Task: Add Nordic Naturals Complete Omega to the cart.
Action: Mouse moved to (247, 121)
Screenshot: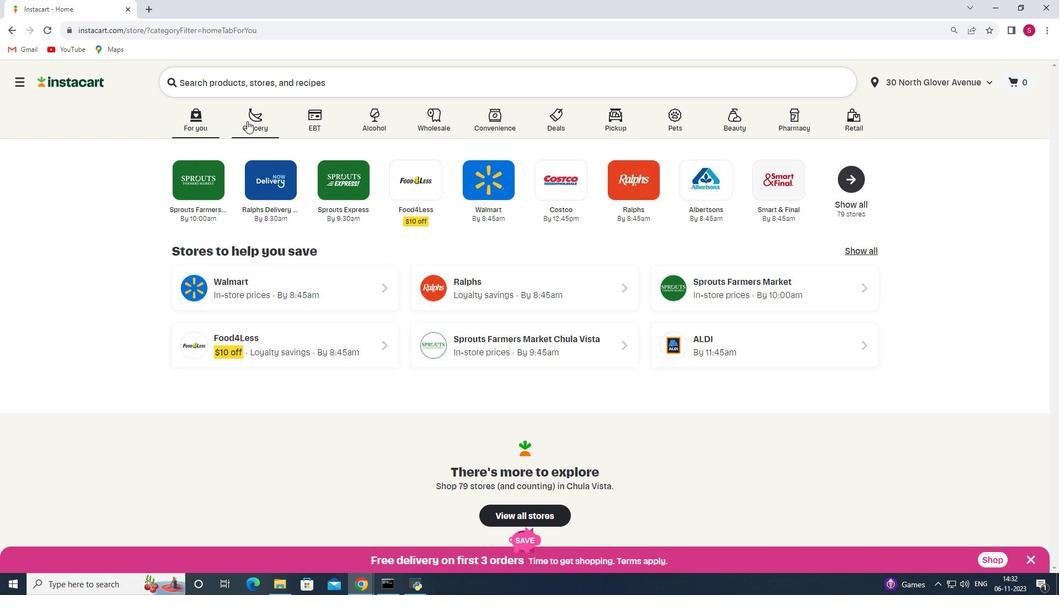 
Action: Mouse pressed left at (247, 121)
Screenshot: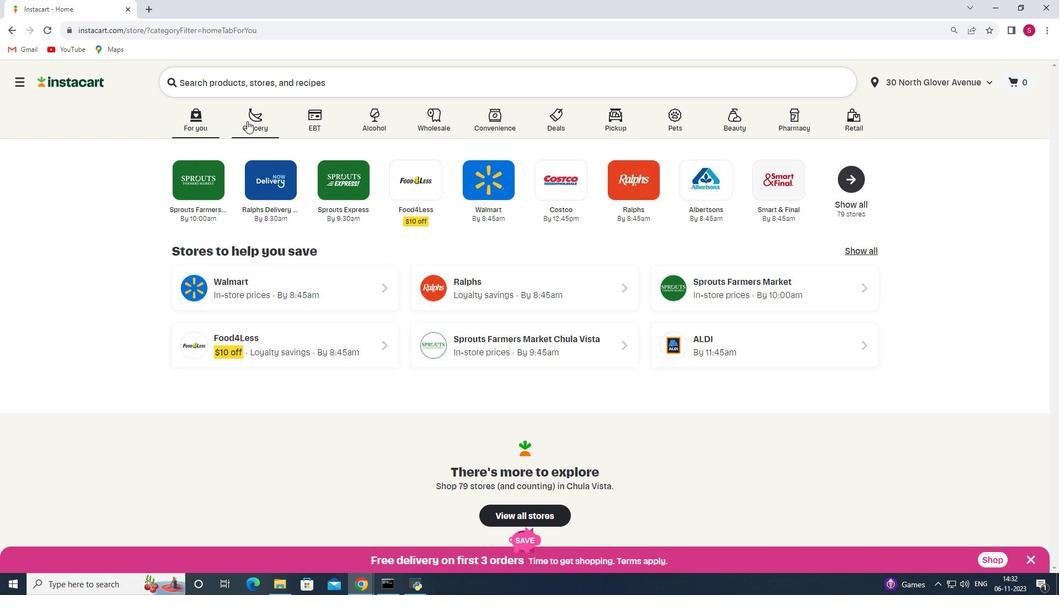 
Action: Mouse moved to (236, 342)
Screenshot: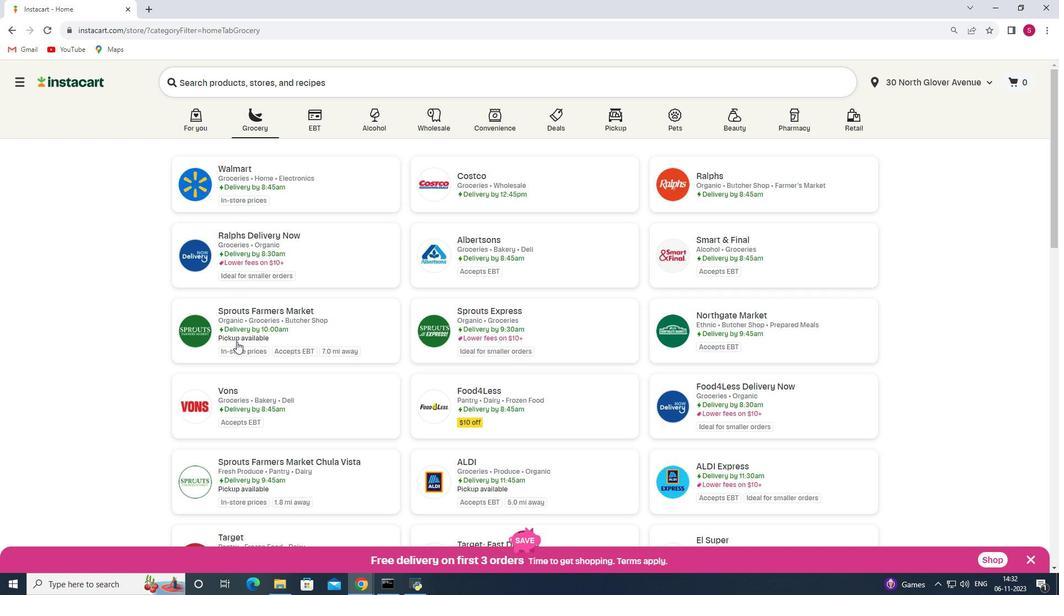 
Action: Mouse pressed left at (236, 342)
Screenshot: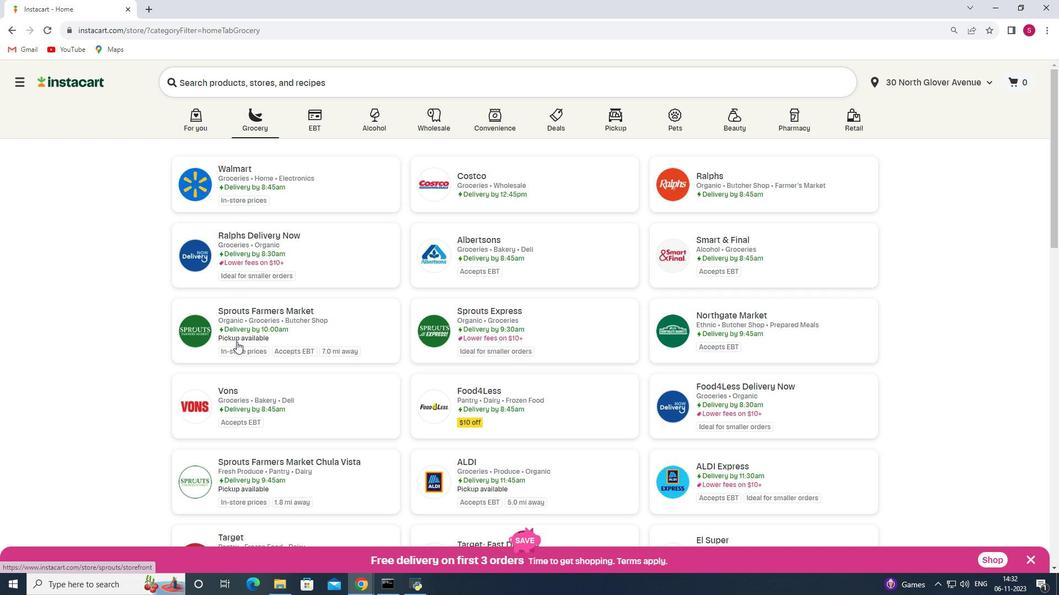 
Action: Mouse moved to (68, 453)
Screenshot: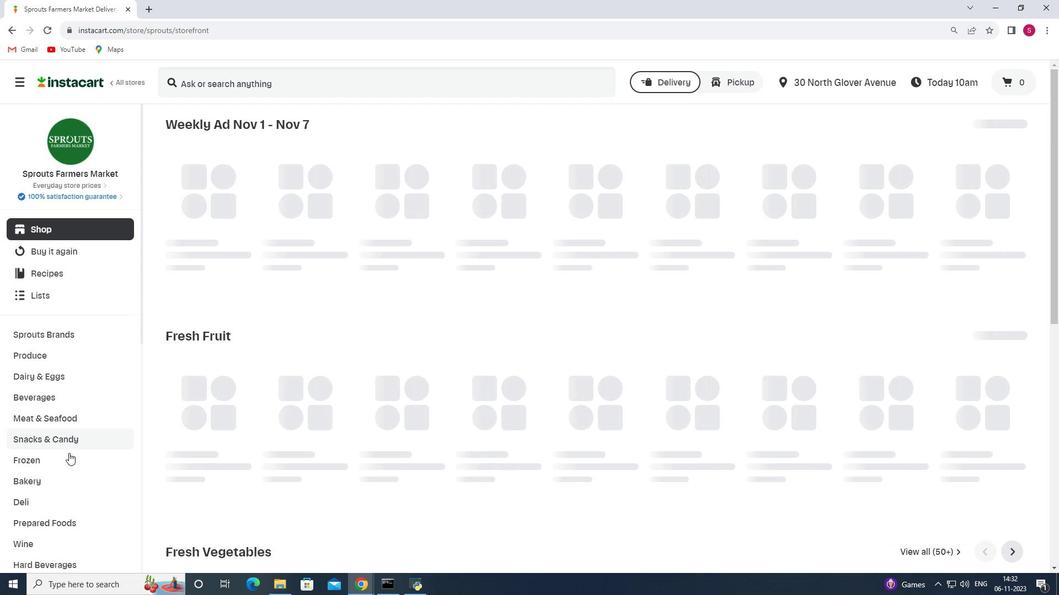 
Action: Mouse scrolled (68, 452) with delta (0, 0)
Screenshot: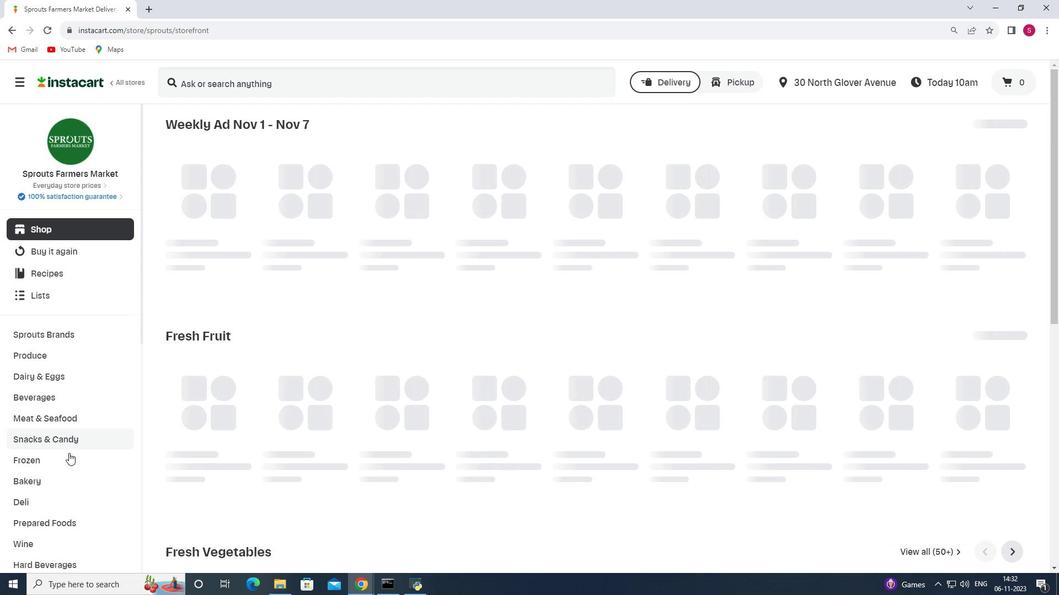 
Action: Mouse scrolled (68, 452) with delta (0, 0)
Screenshot: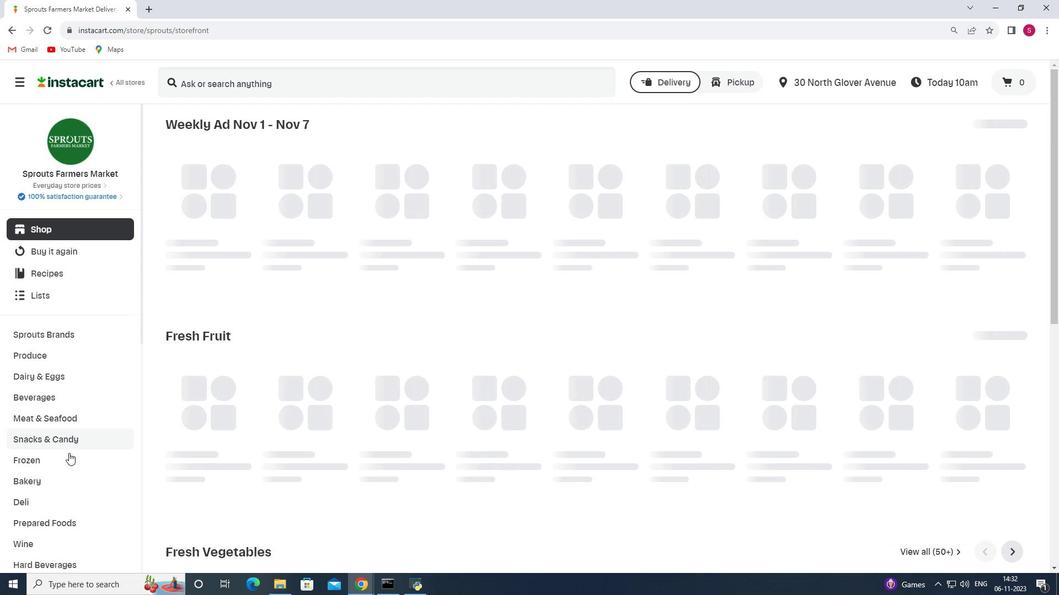 
Action: Mouse scrolled (68, 452) with delta (0, 0)
Screenshot: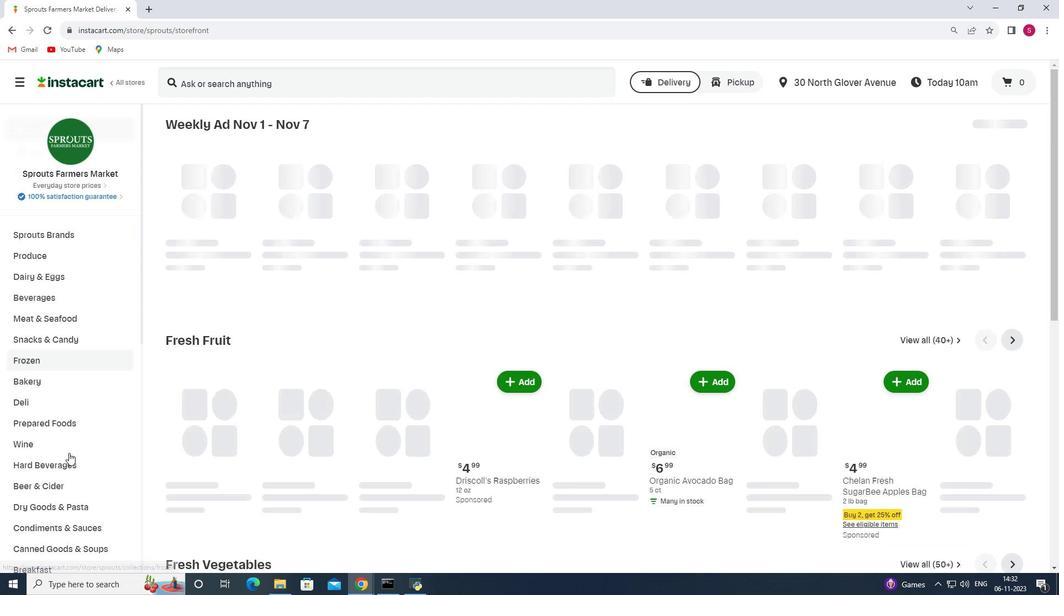 
Action: Mouse scrolled (68, 452) with delta (0, 0)
Screenshot: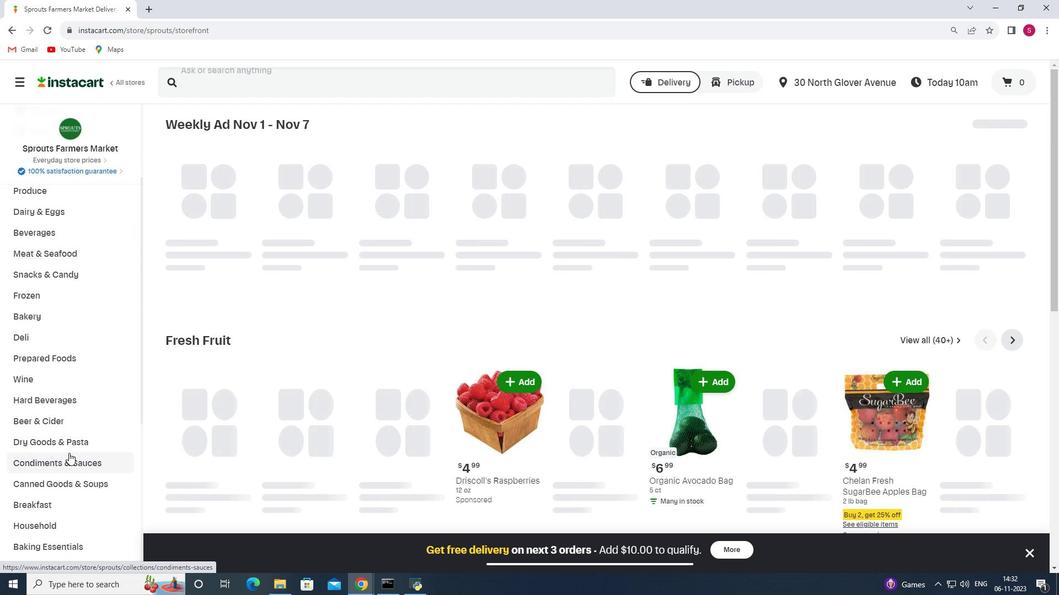 
Action: Mouse scrolled (68, 452) with delta (0, 0)
Screenshot: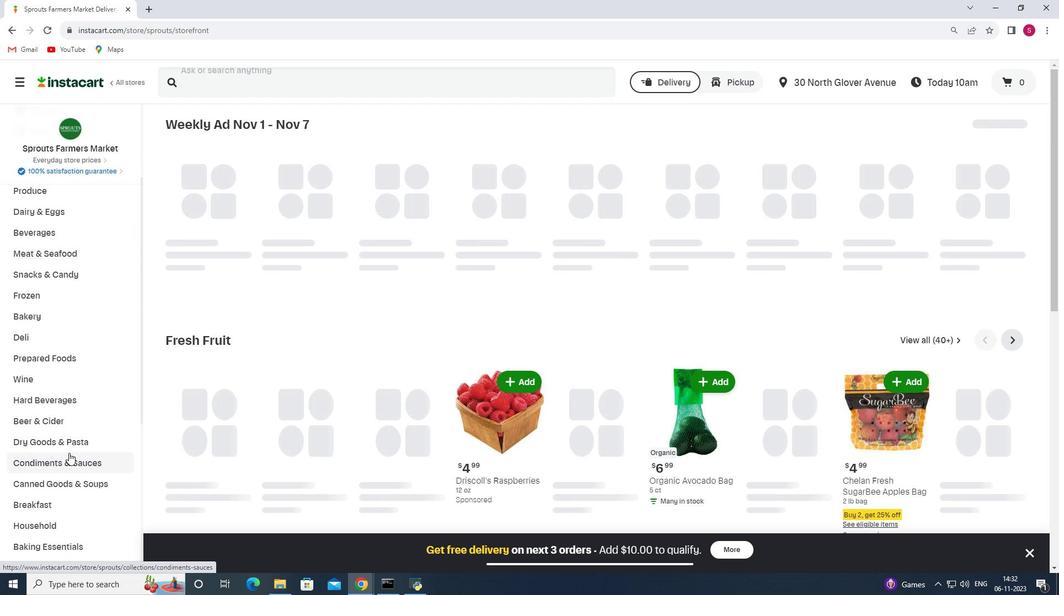 
Action: Mouse scrolled (68, 452) with delta (0, 0)
Screenshot: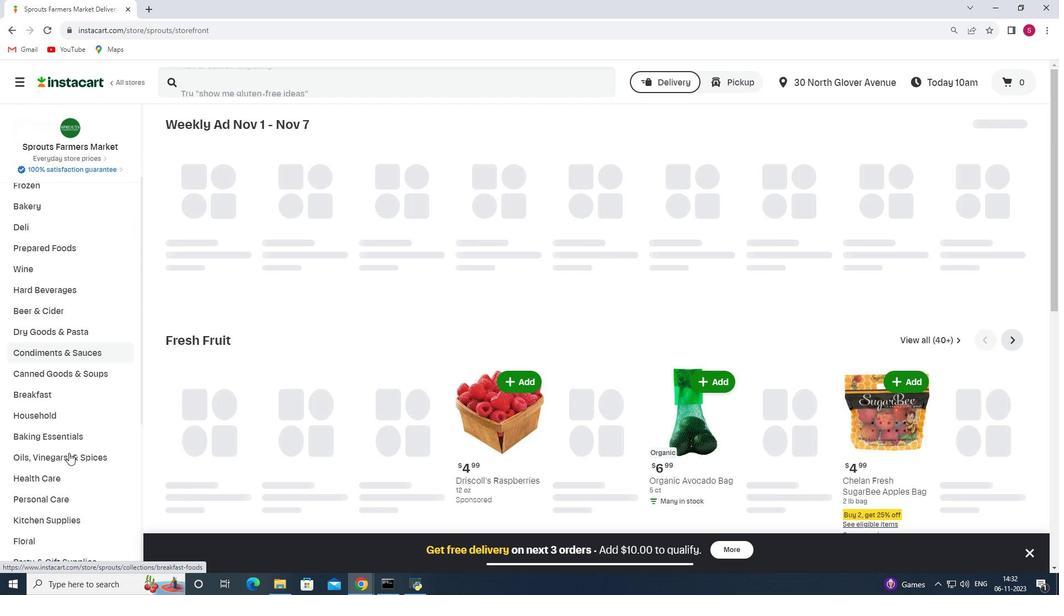 
Action: Mouse moved to (57, 475)
Screenshot: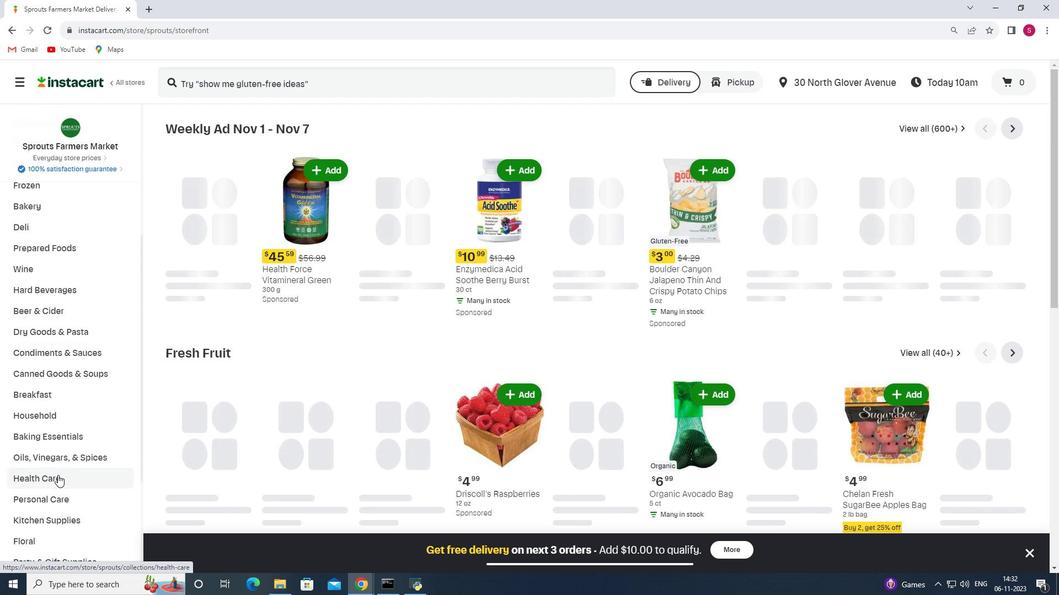 
Action: Mouse pressed left at (57, 475)
Screenshot: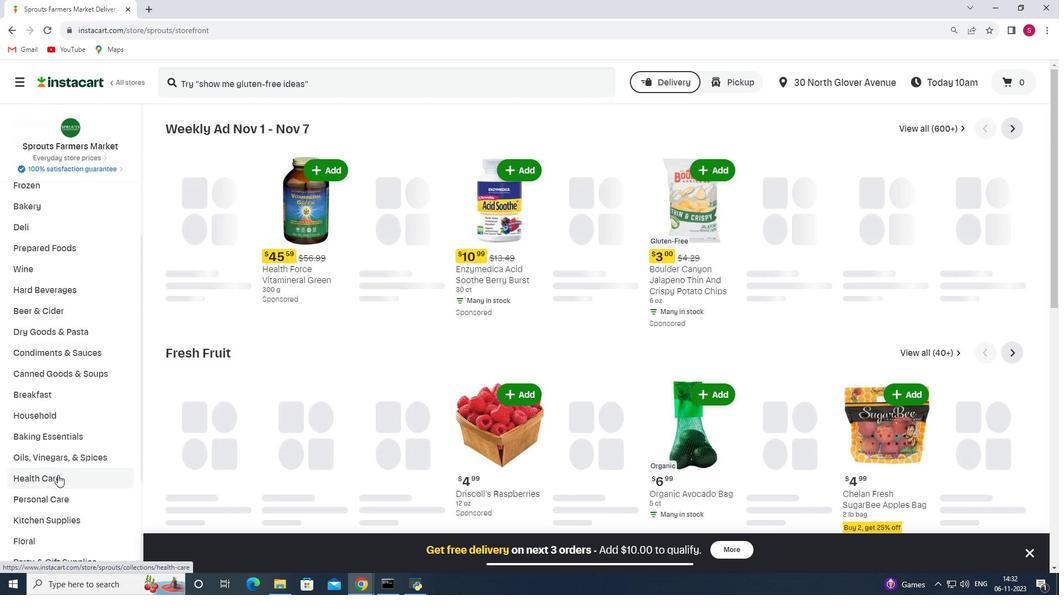 
Action: Mouse moved to (385, 156)
Screenshot: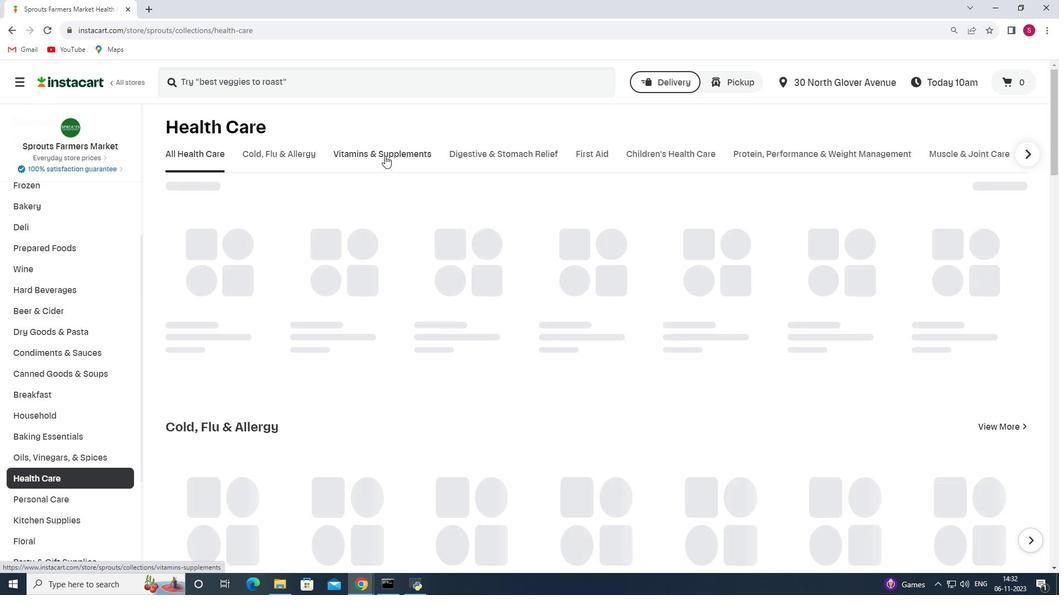 
Action: Mouse pressed left at (385, 156)
Screenshot: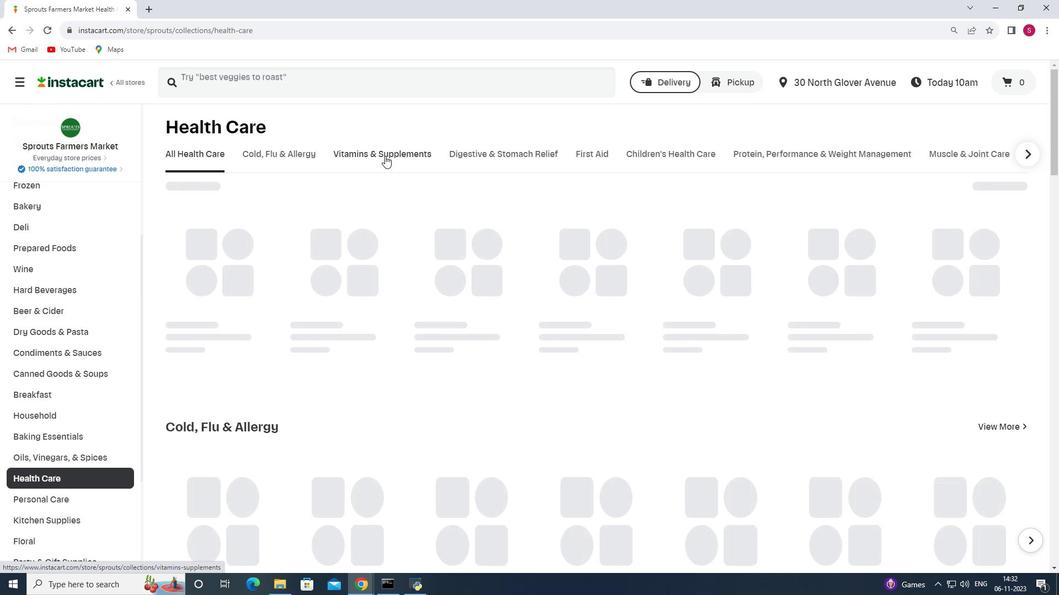 
Action: Mouse moved to (764, 205)
Screenshot: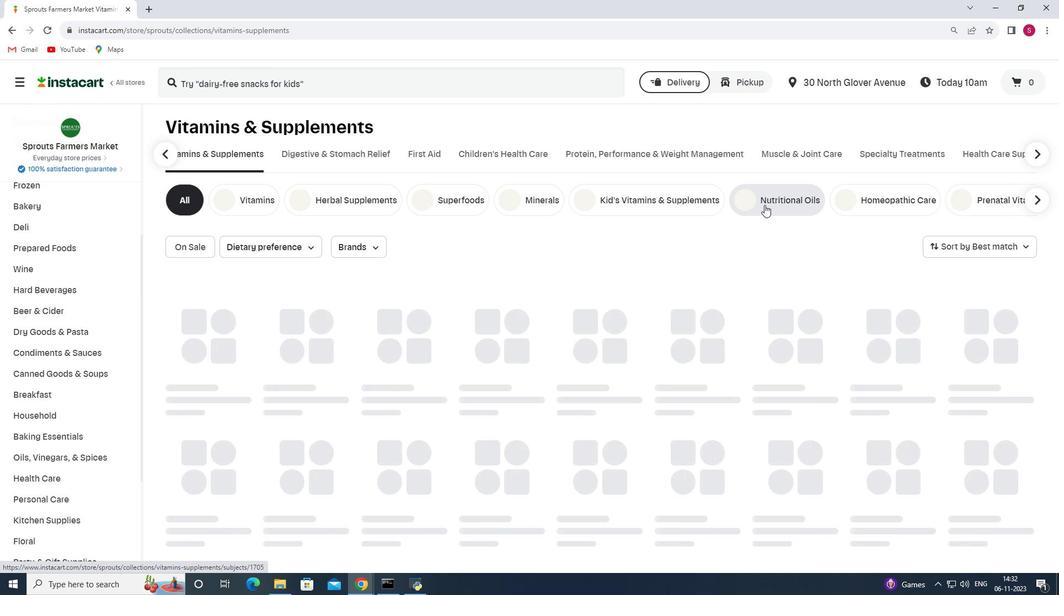 
Action: Mouse pressed left at (764, 205)
Screenshot: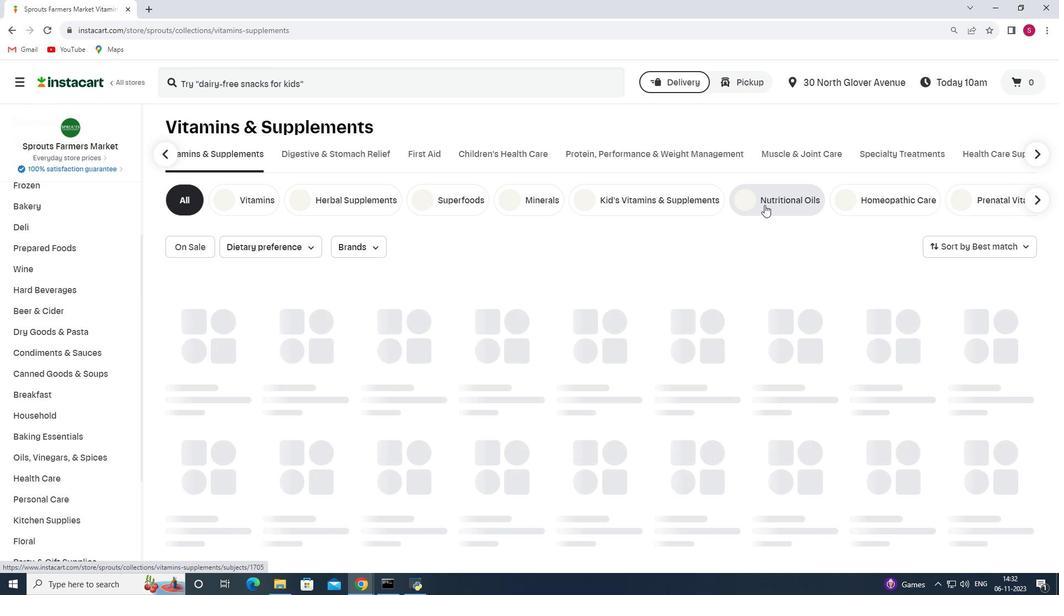 
Action: Mouse moved to (266, 75)
Screenshot: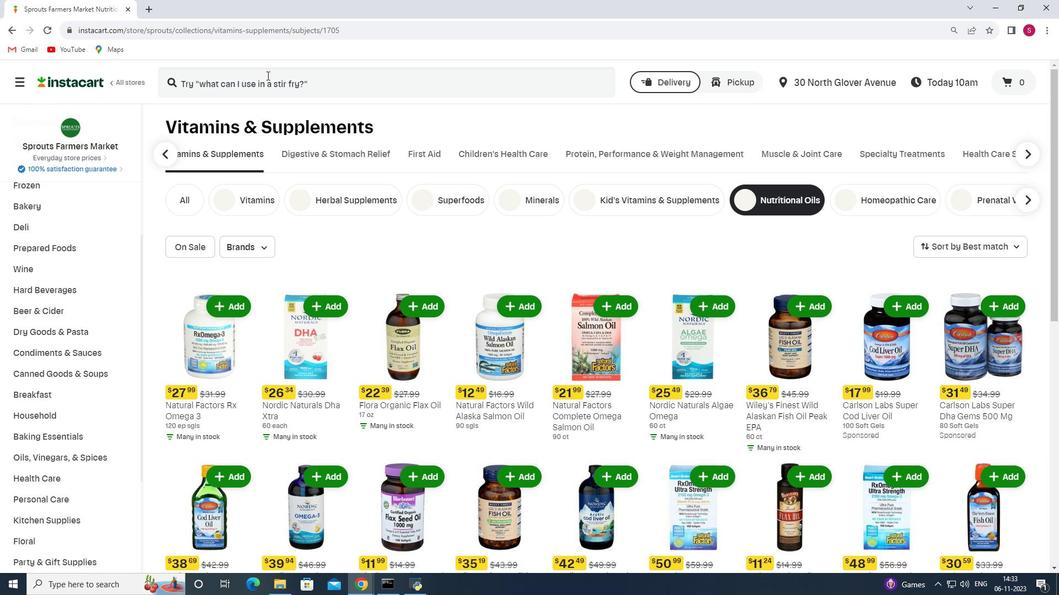 
Action: Mouse pressed left at (266, 75)
Screenshot: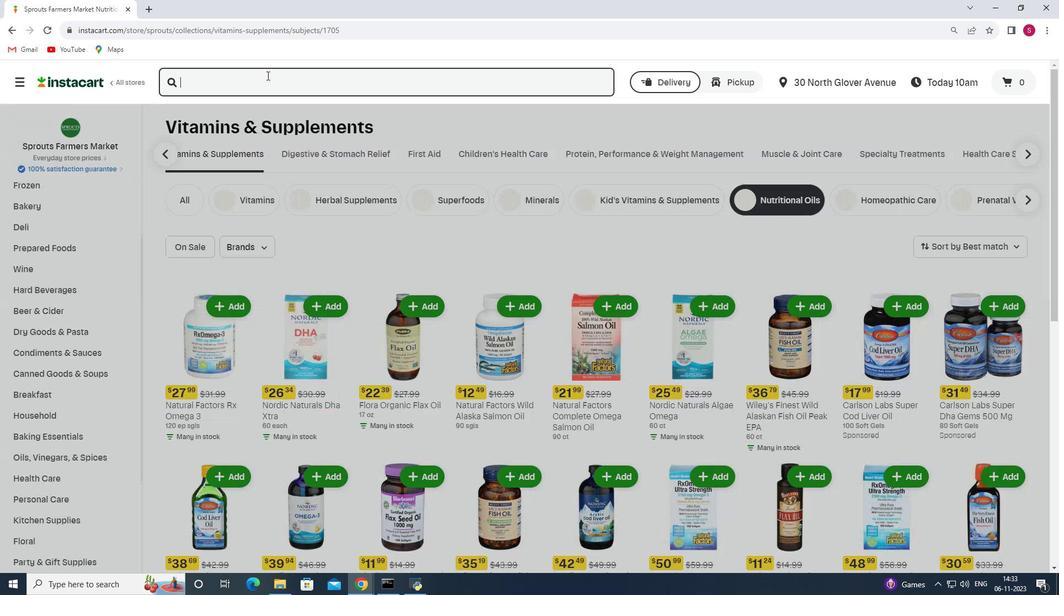 
Action: Key pressed <Key.shift>Nordic<Key.space><Key.shift><Key.shift><Key.shift>Naturals<Key.space><Key.shift>Complete<Key.space><Key.shift>Omega<Key.space><Key.enter>
Screenshot: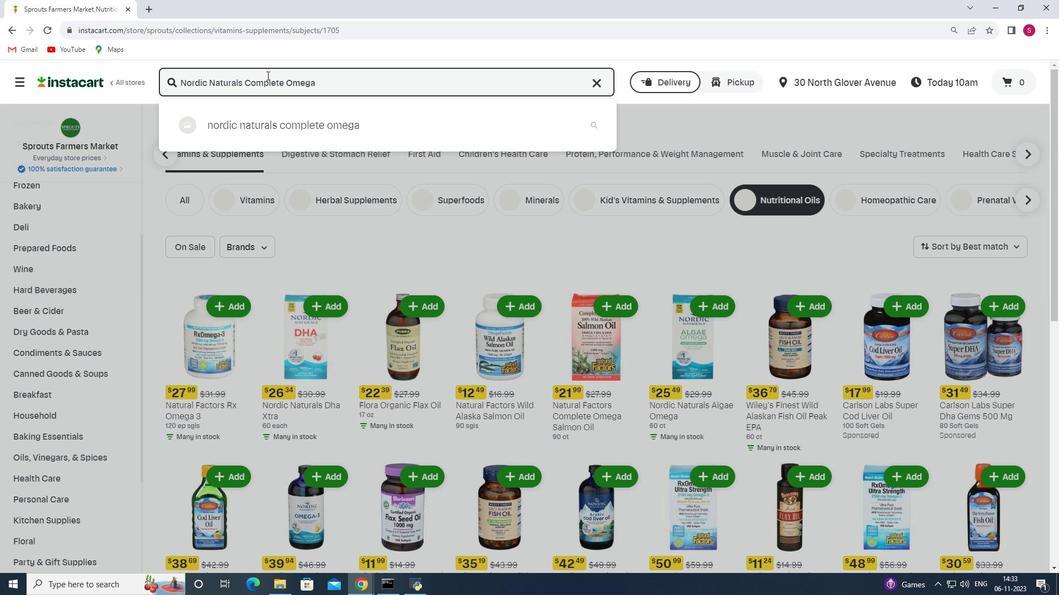 
Action: Mouse moved to (402, 209)
Screenshot: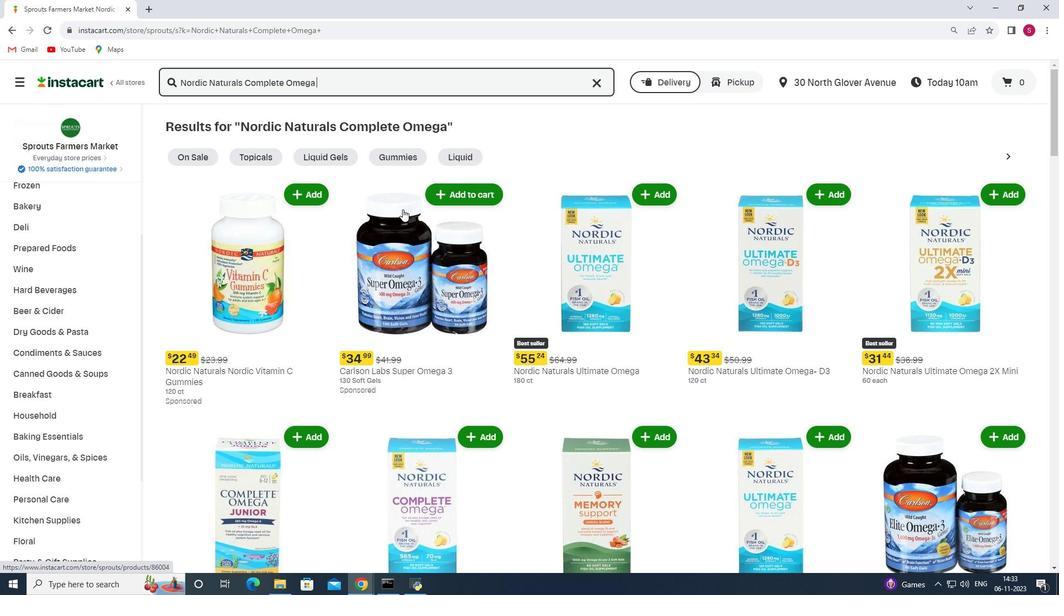 
Action: Mouse scrolled (402, 209) with delta (0, 0)
Screenshot: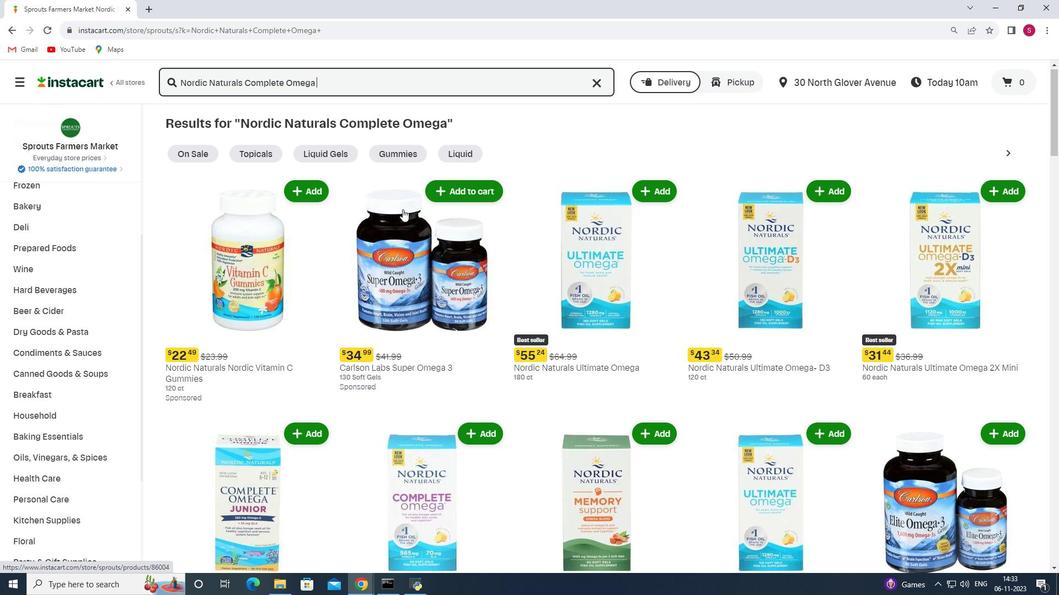 
Action: Mouse moved to (447, 208)
Screenshot: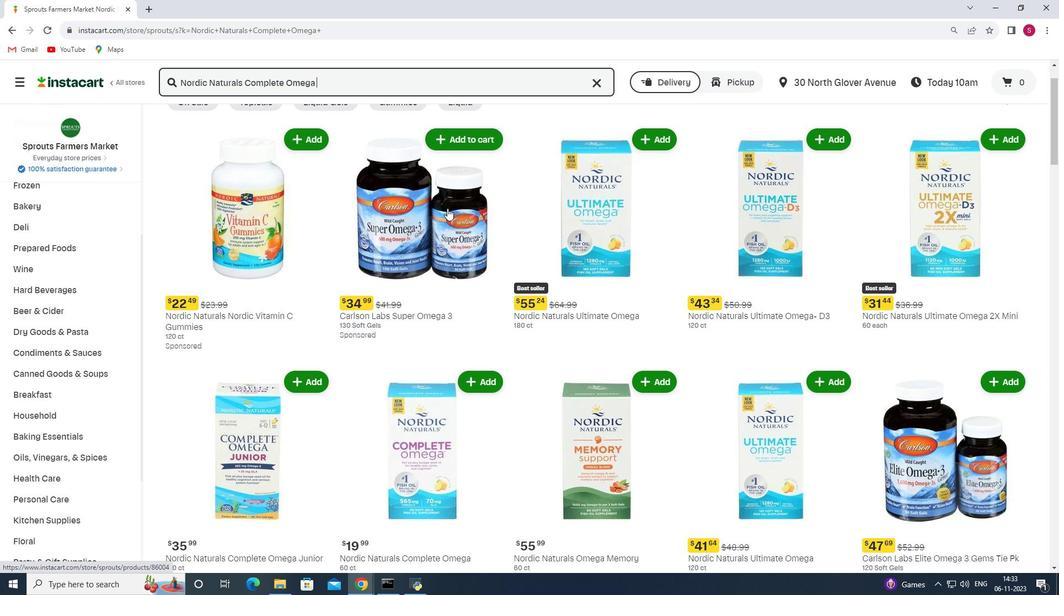 
Action: Mouse scrolled (447, 207) with delta (0, 0)
Screenshot: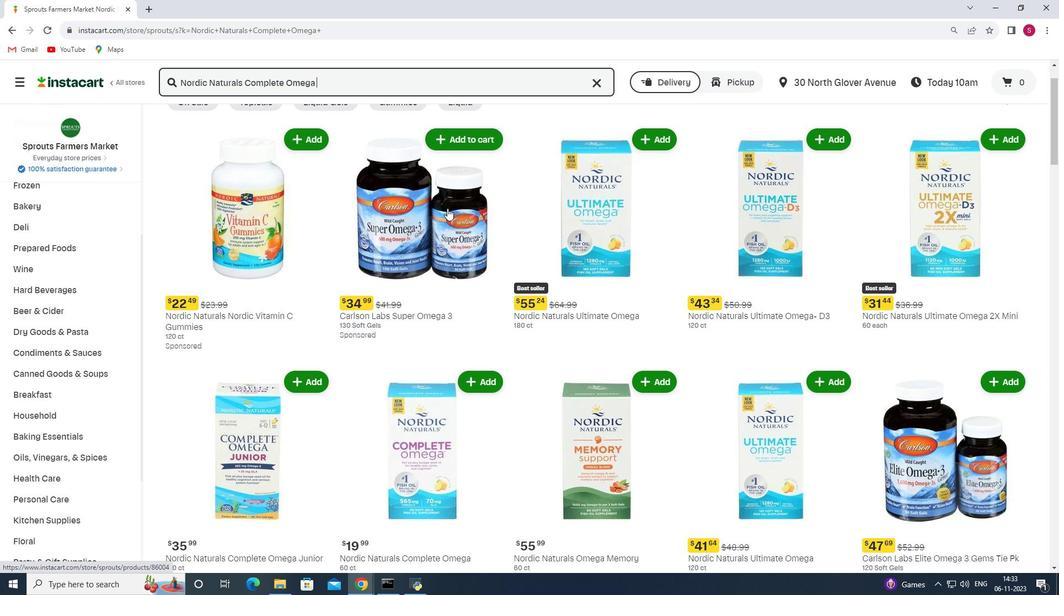 
Action: Mouse moved to (436, 211)
Screenshot: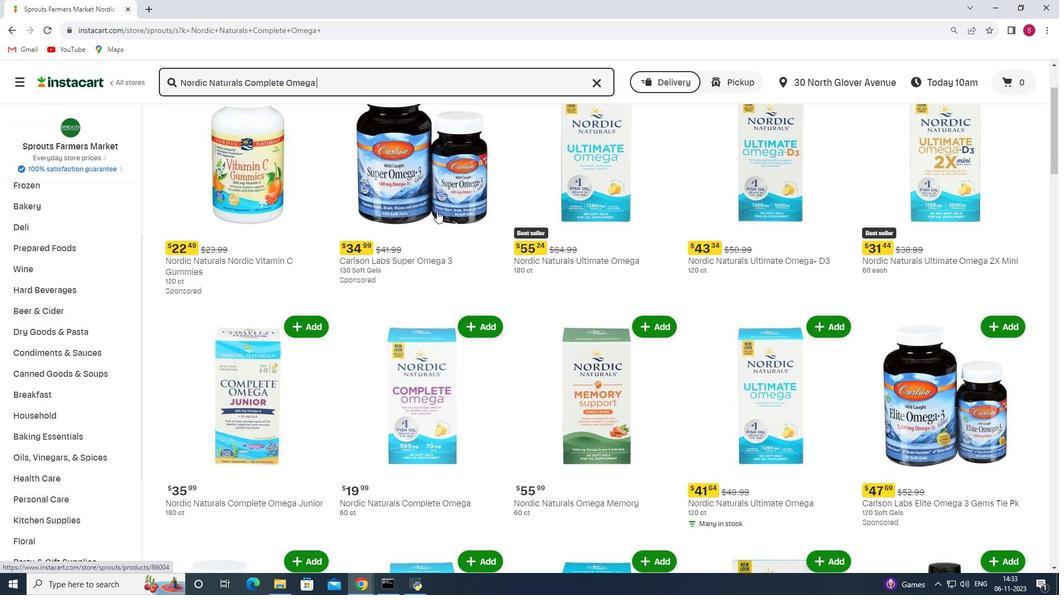 
Action: Mouse scrolled (436, 210) with delta (0, 0)
Screenshot: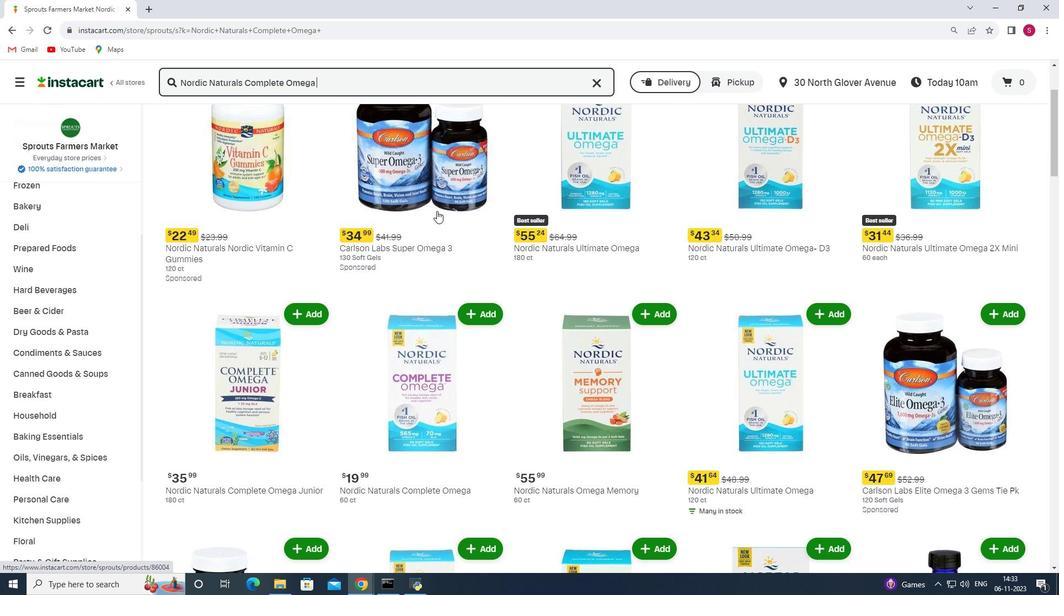 
Action: Mouse scrolled (436, 210) with delta (0, 0)
Screenshot: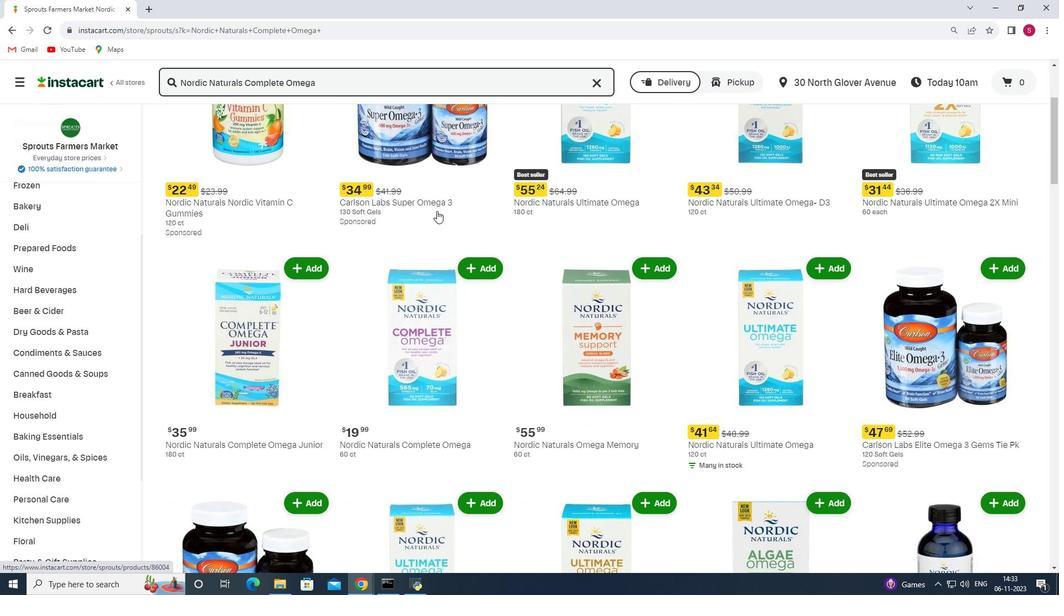 
Action: Mouse moved to (433, 213)
Screenshot: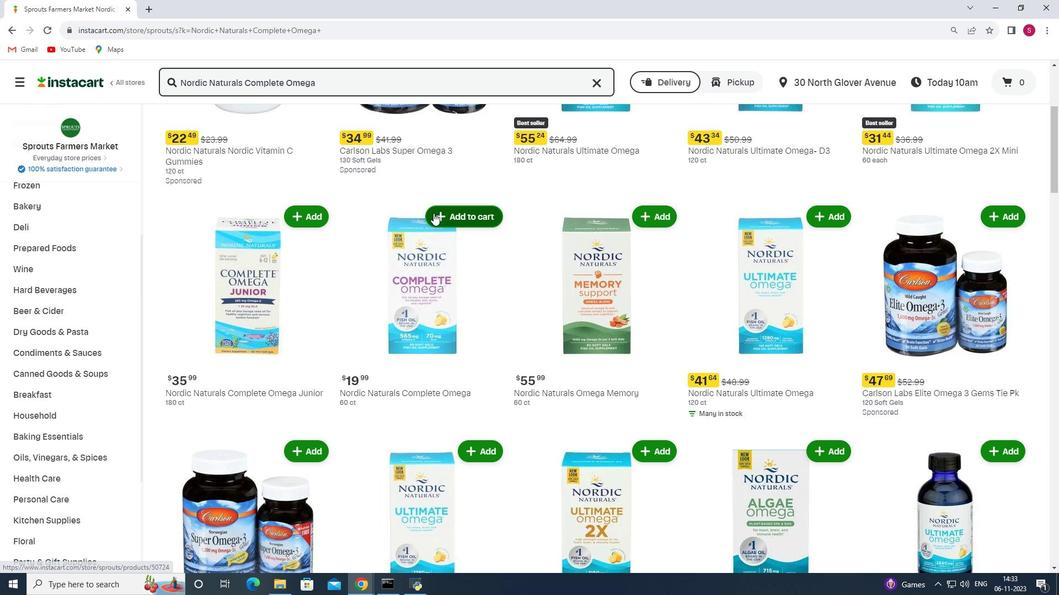 
Action: Mouse scrolled (433, 212) with delta (0, 0)
Screenshot: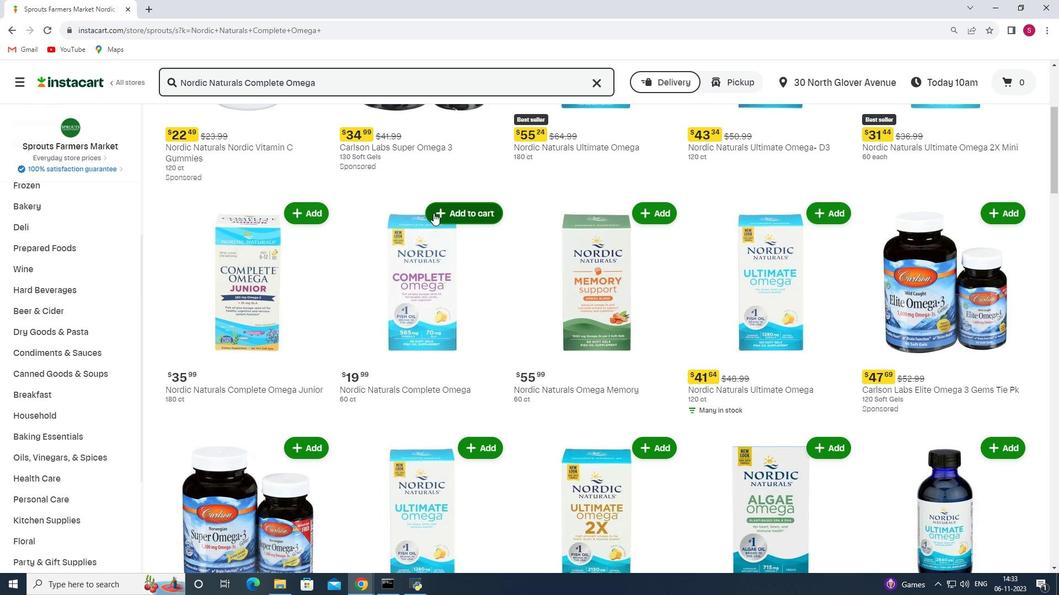 
Action: Mouse moved to (461, 164)
Screenshot: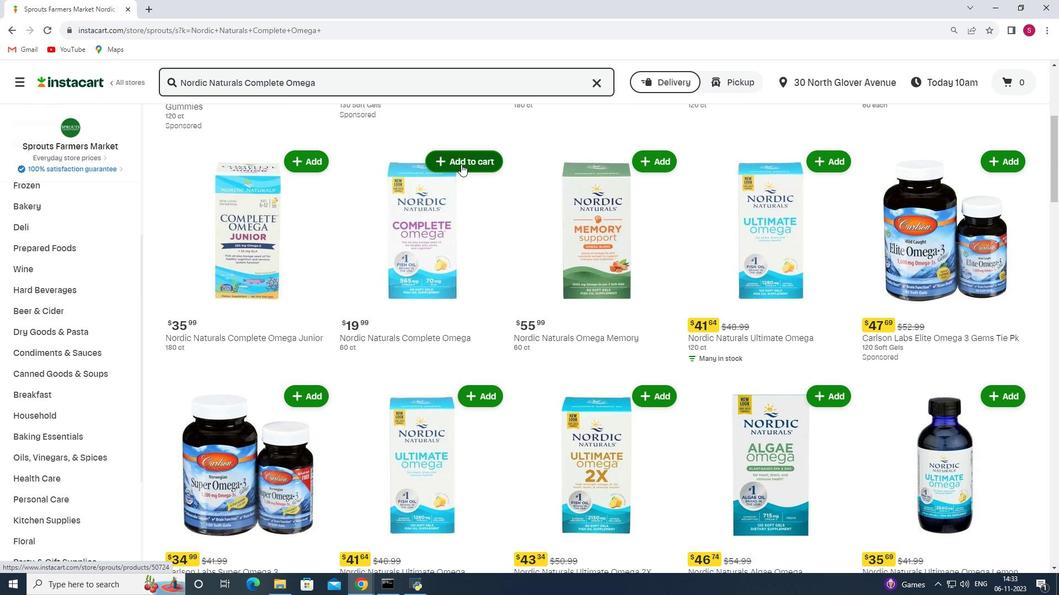
Action: Mouse pressed left at (461, 164)
Screenshot: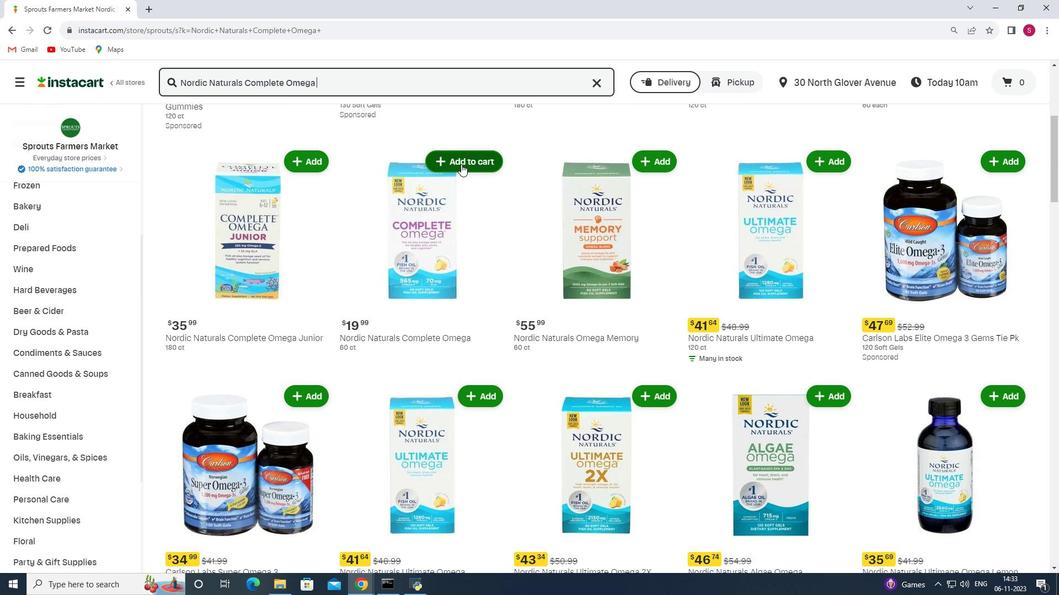 
Action: Mouse moved to (446, 182)
Screenshot: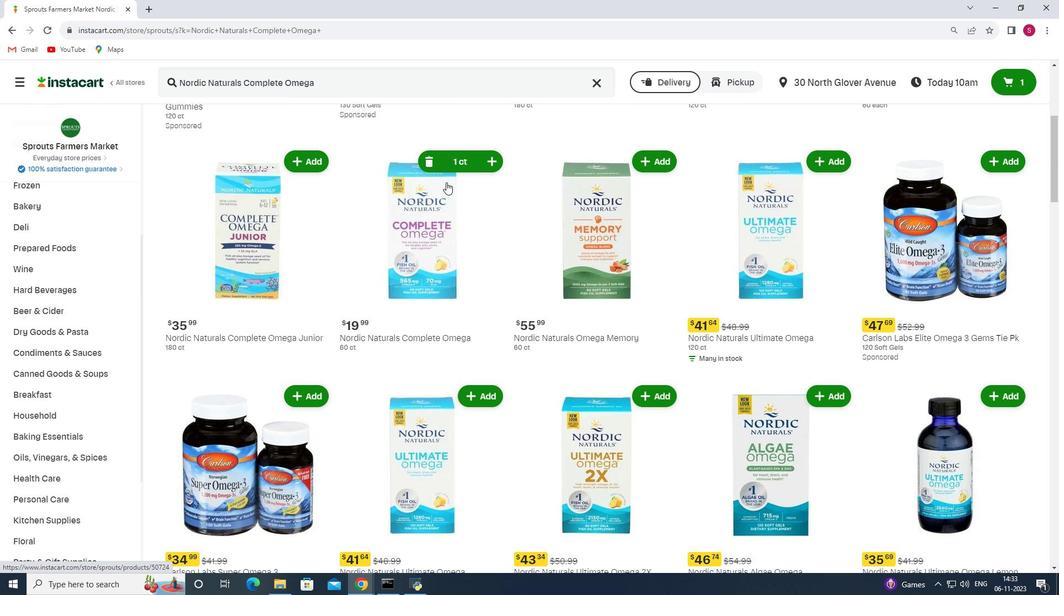 
